 Task: Toggle the loop in the find.
Action: Mouse moved to (130, 581)
Screenshot: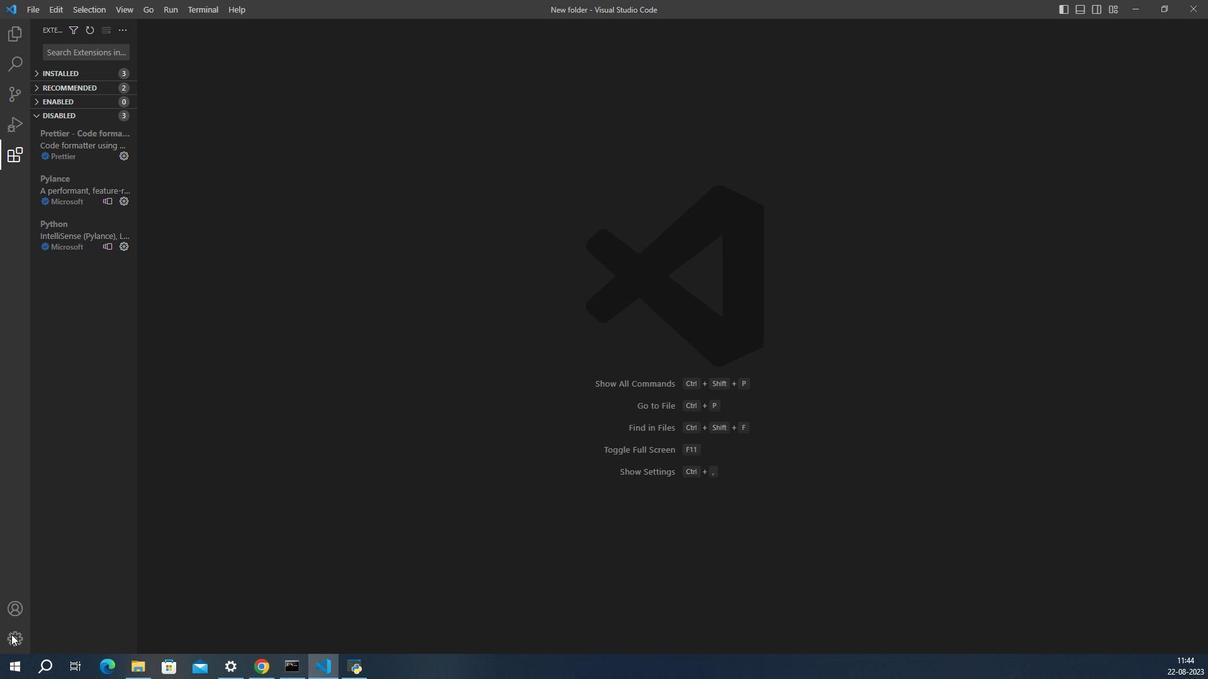 
Action: Mouse pressed left at (130, 581)
Screenshot: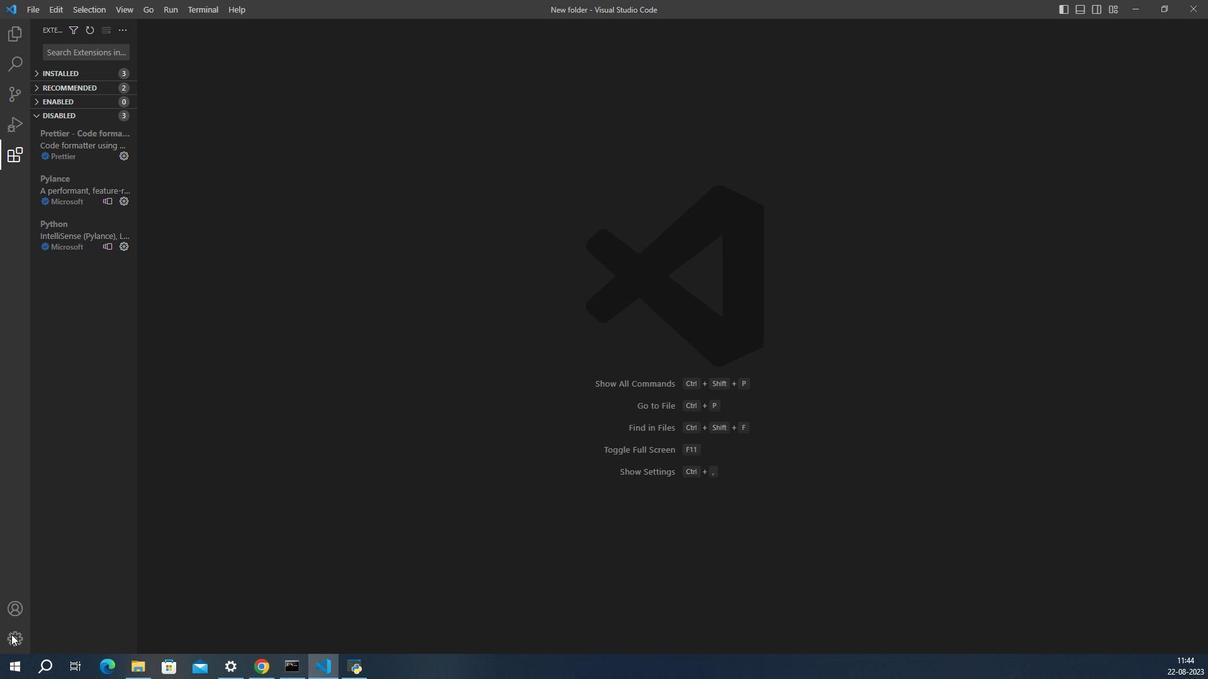 
Action: Mouse moved to (197, 544)
Screenshot: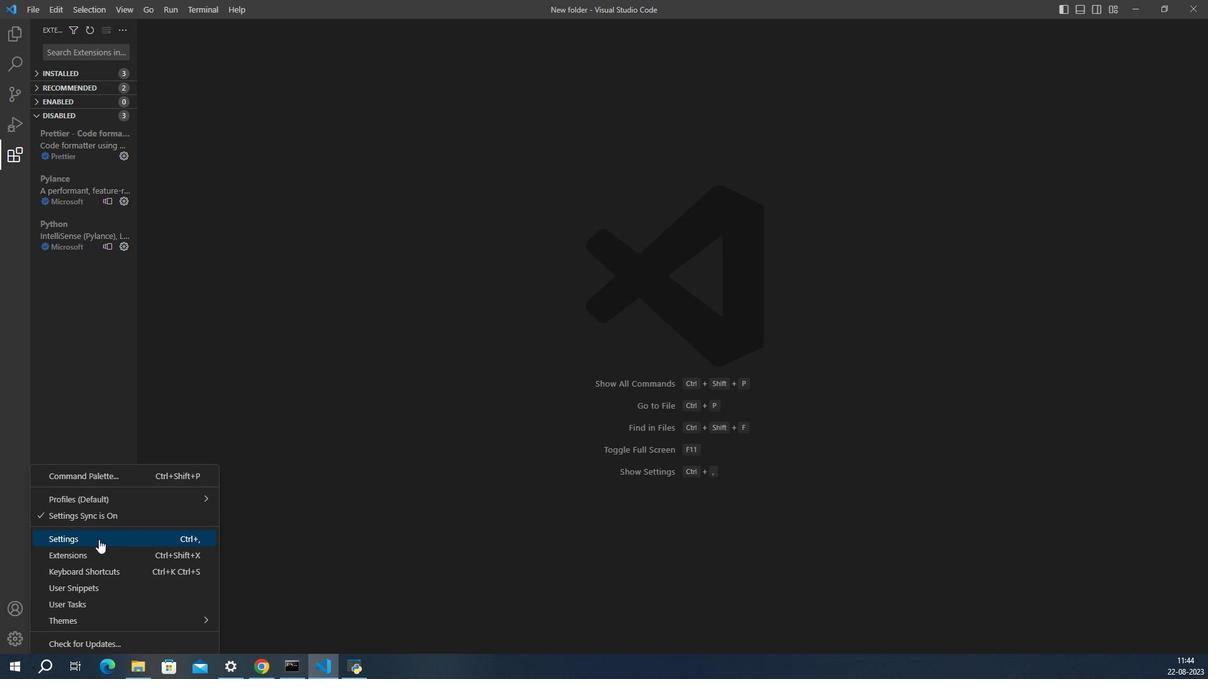 
Action: Mouse pressed left at (197, 544)
Screenshot: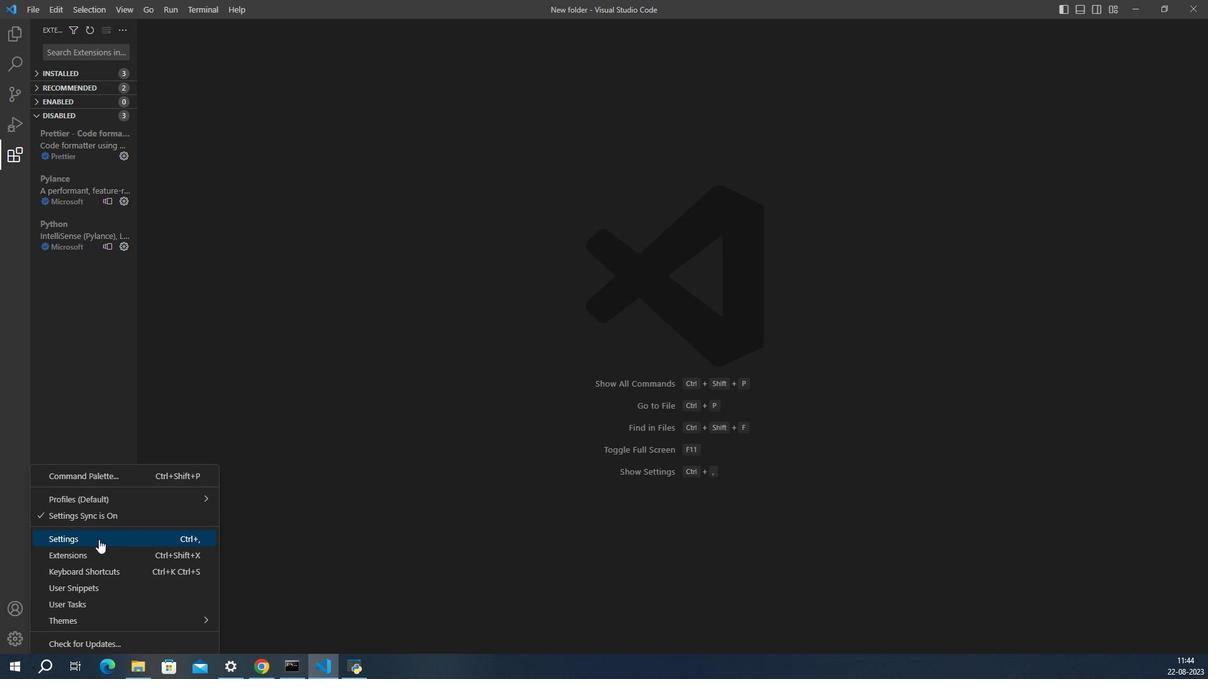 
Action: Mouse moved to (525, 549)
Screenshot: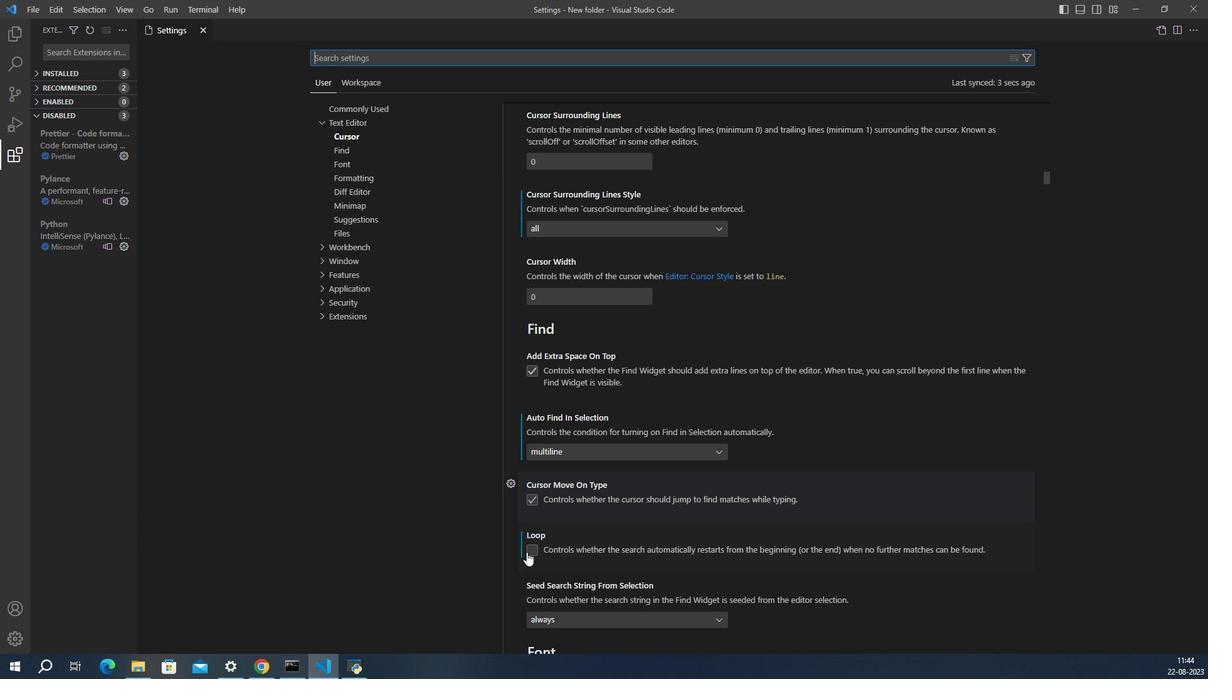 
Action: Mouse pressed left at (525, 549)
Screenshot: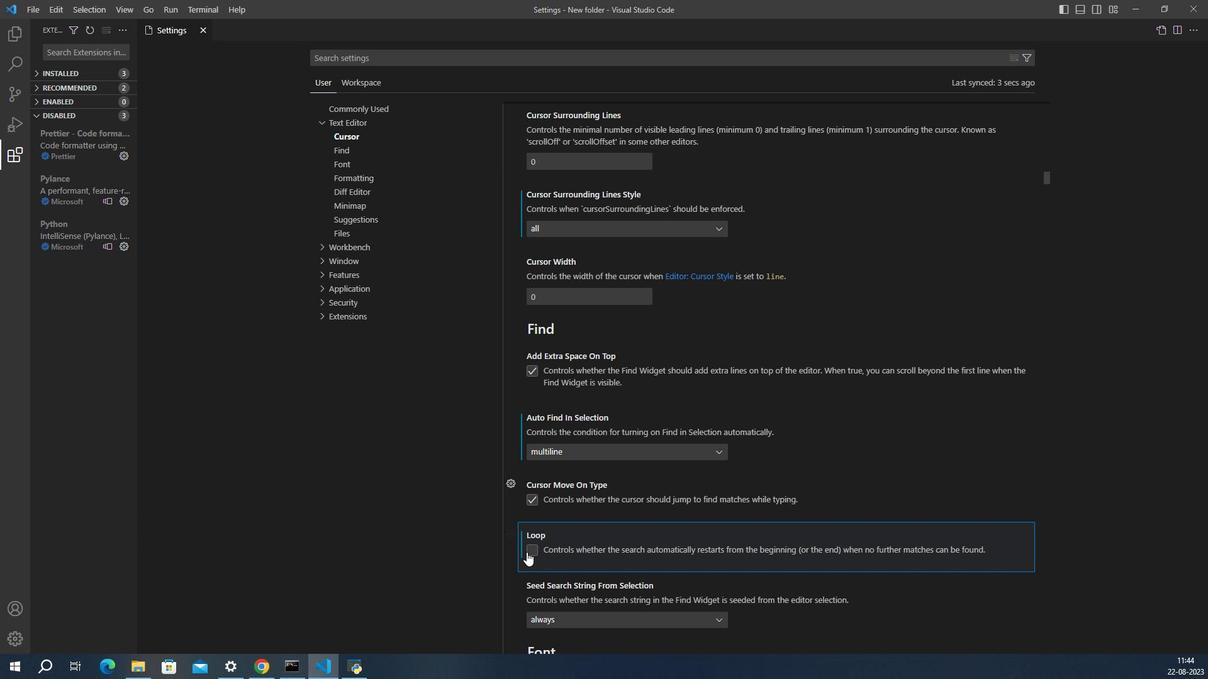 
Action: Mouse moved to (584, 552)
Screenshot: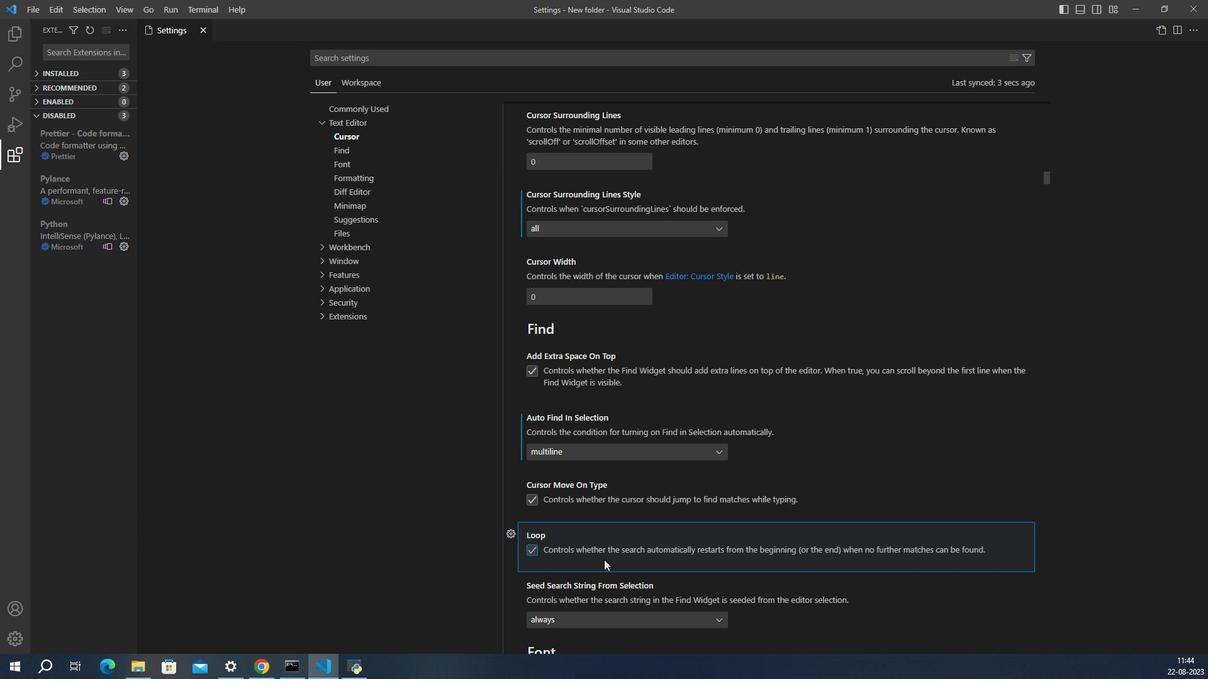 
